 Task: Create a task  Create a new online platform for online legal consultations , assign it to team member softage.1@softage.net in the project BlueTech and update the status of the task to  At Risk , set the priority of the task to Medium
Action: Mouse moved to (62, 51)
Screenshot: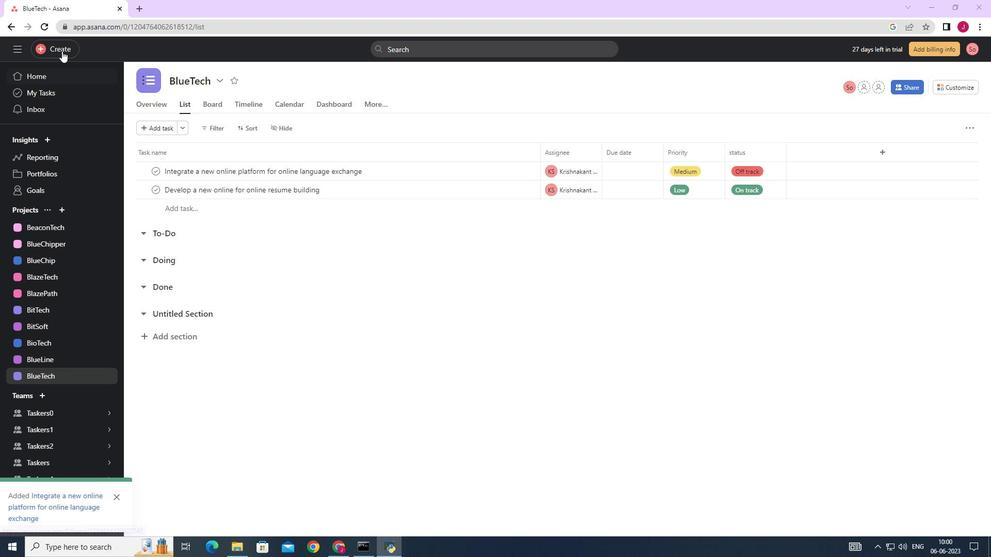 
Action: Mouse pressed left at (62, 51)
Screenshot: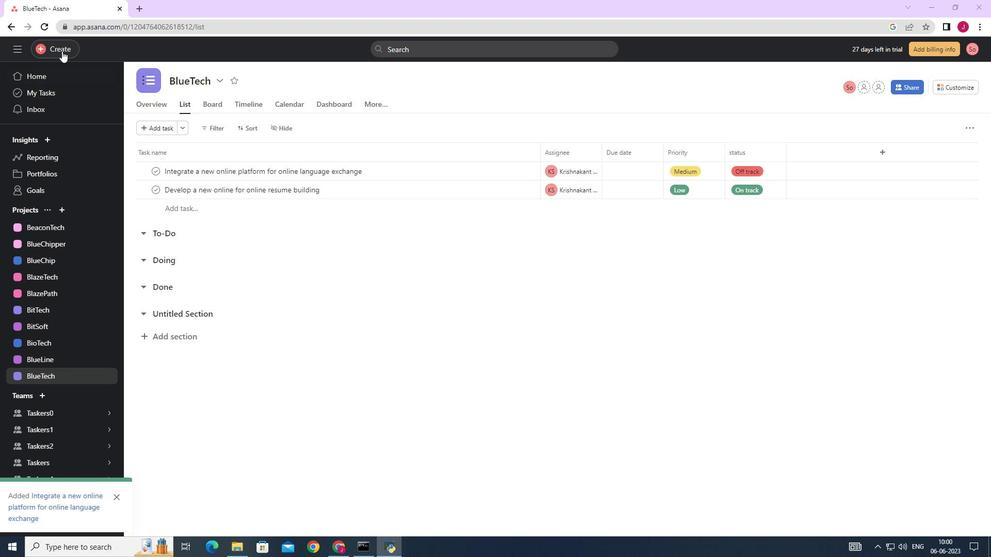 
Action: Mouse moved to (133, 54)
Screenshot: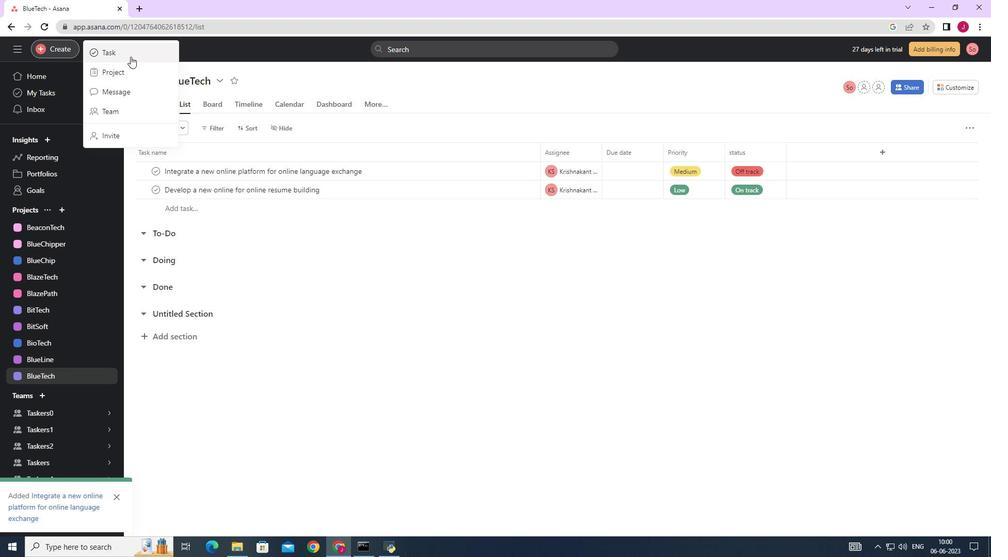 
Action: Mouse pressed left at (133, 54)
Screenshot: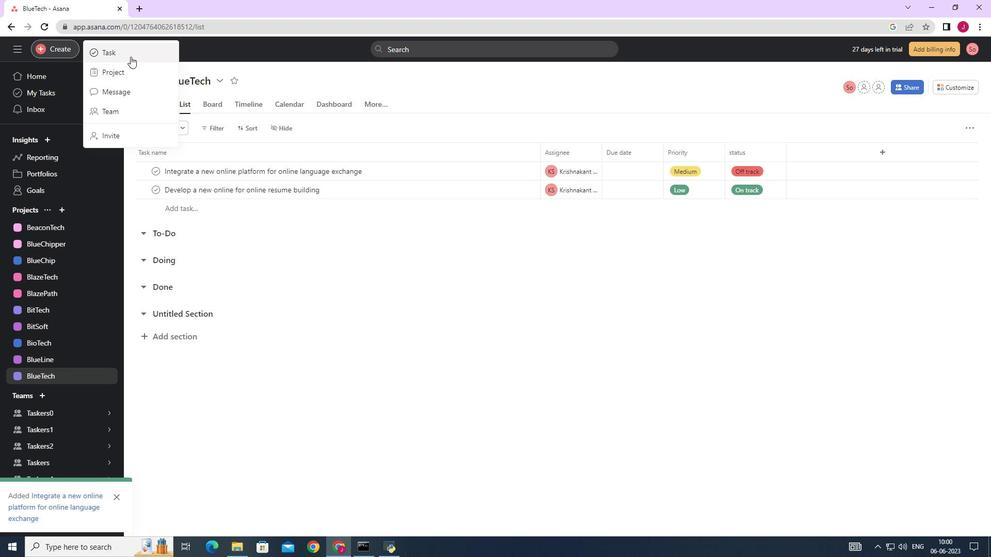 
Action: Mouse moved to (785, 340)
Screenshot: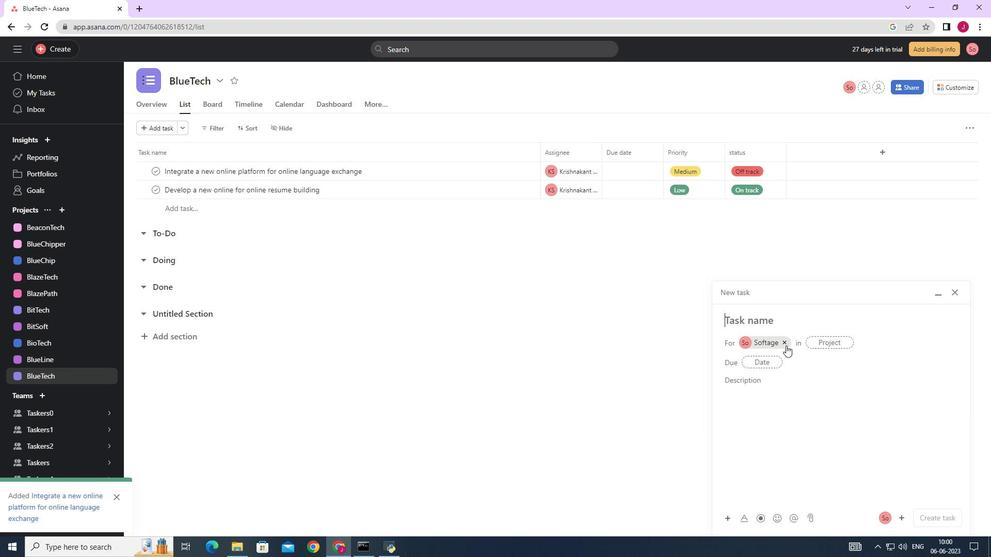 
Action: Mouse pressed left at (785, 340)
Screenshot: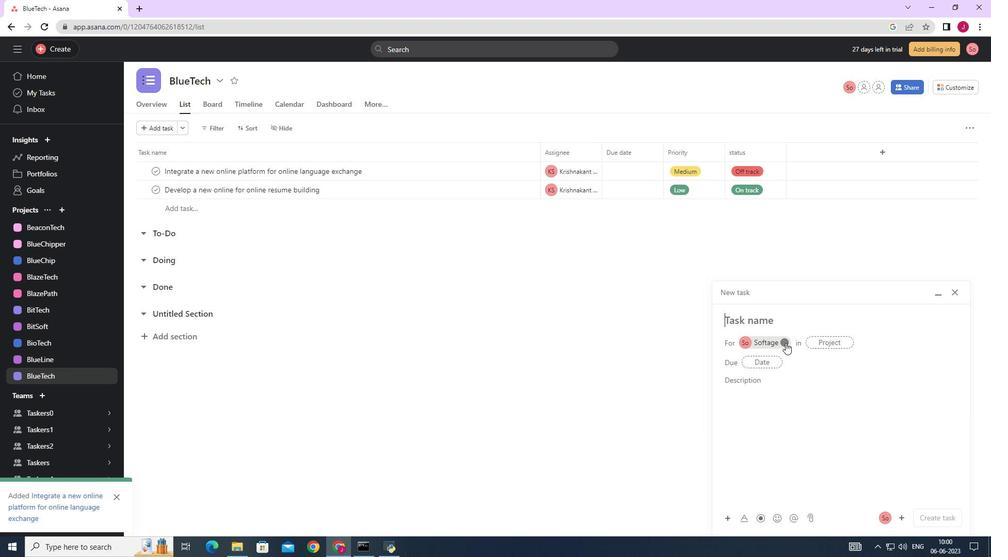 
Action: Mouse moved to (719, 346)
Screenshot: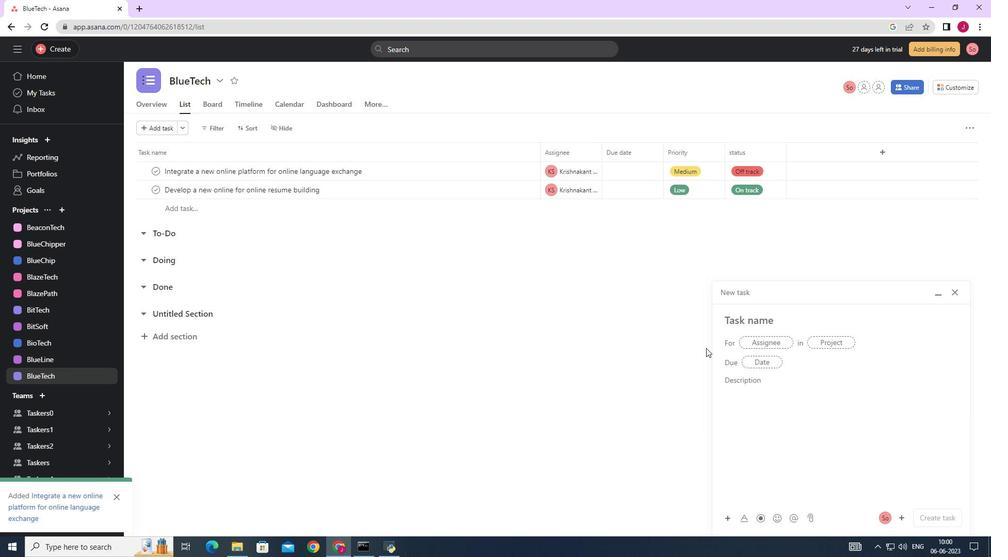 
Action: Key pressed <Key.caps_lock>C<Key.caps_lock>reate<Key.space>a<Key.space>new<Key.space>online<Key.space>platform<Key.space>for<Key.space>online<Key.space>legal<Key.space>consi<Key.backspace>ultations<Key.space>
Screenshot: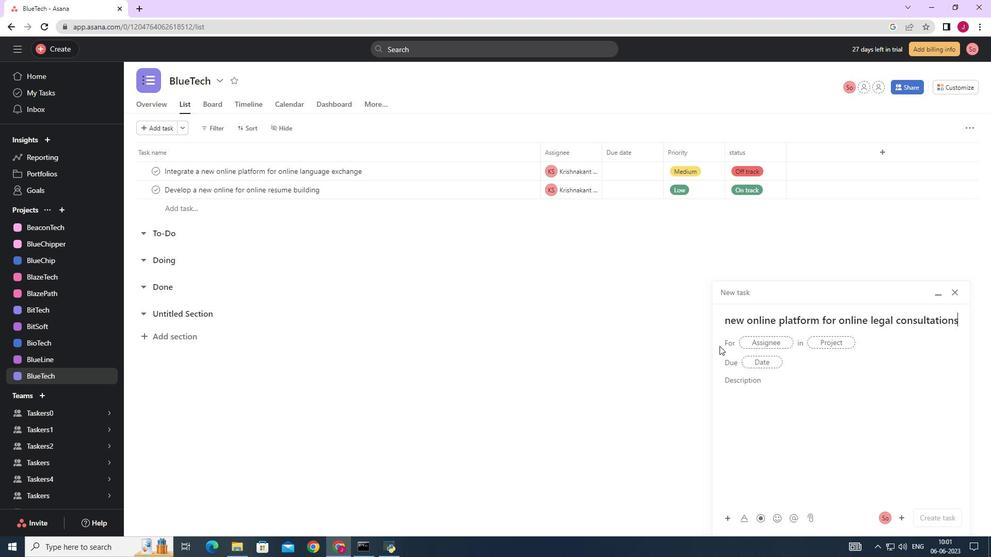 
Action: Mouse moved to (760, 342)
Screenshot: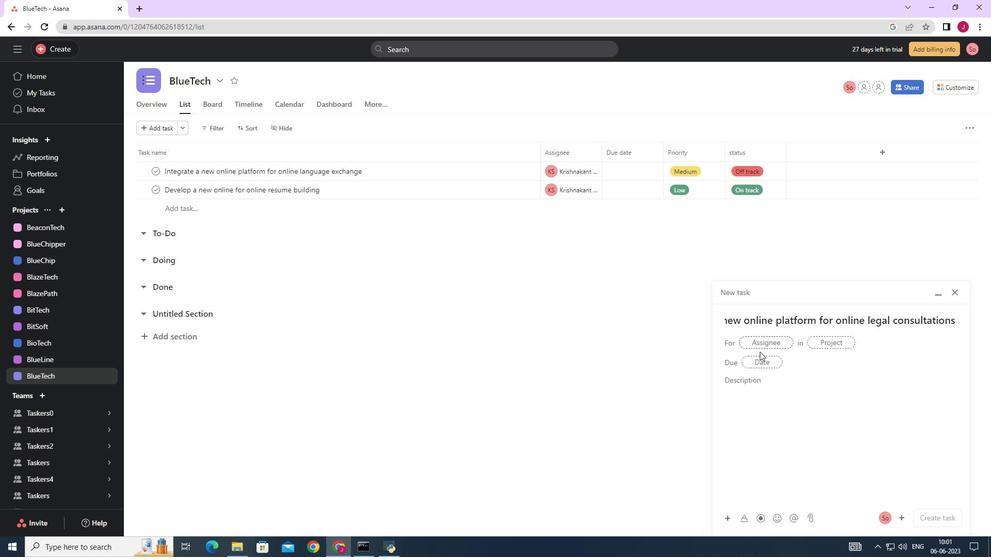
Action: Mouse pressed left at (760, 342)
Screenshot: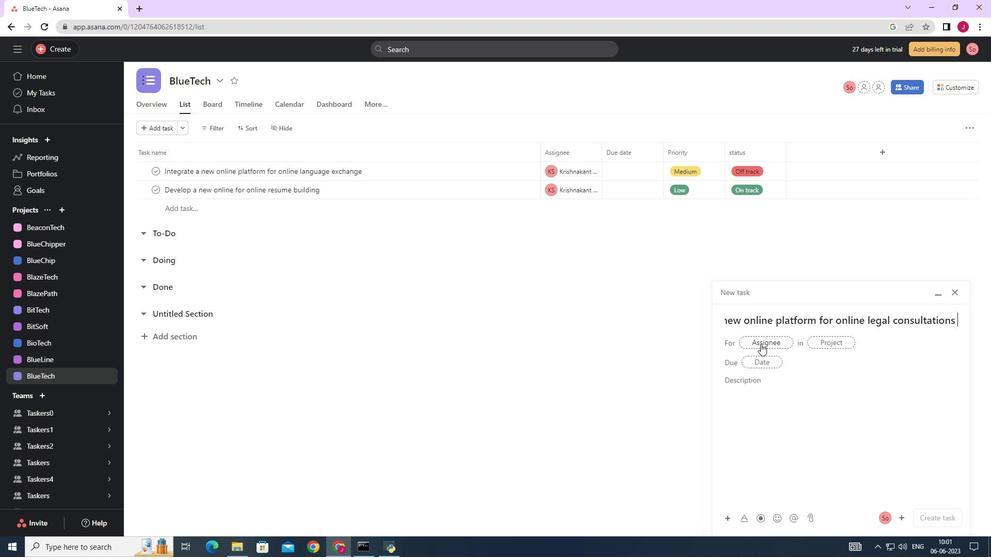 
Action: Mouse moved to (759, 342)
Screenshot: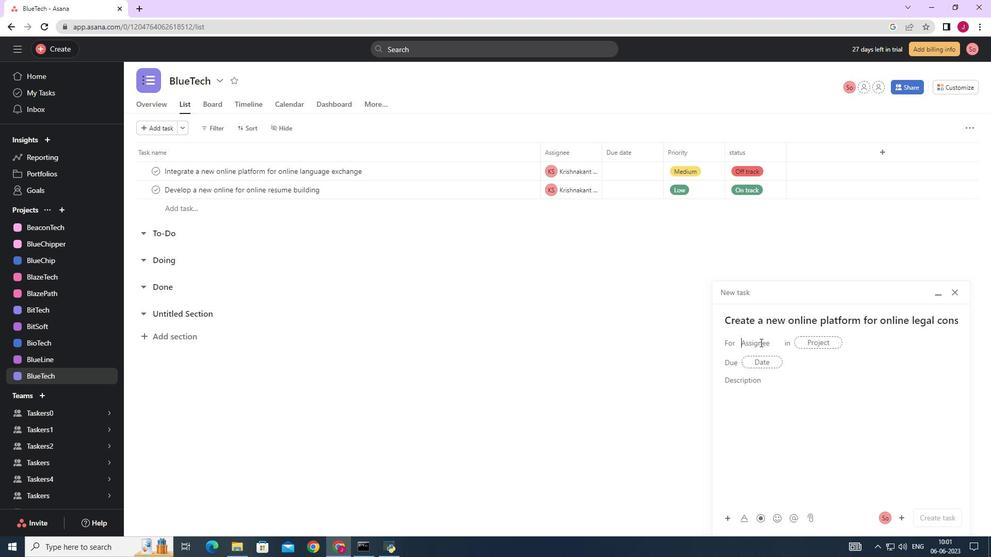 
Action: Key pressed softage.1
Screenshot: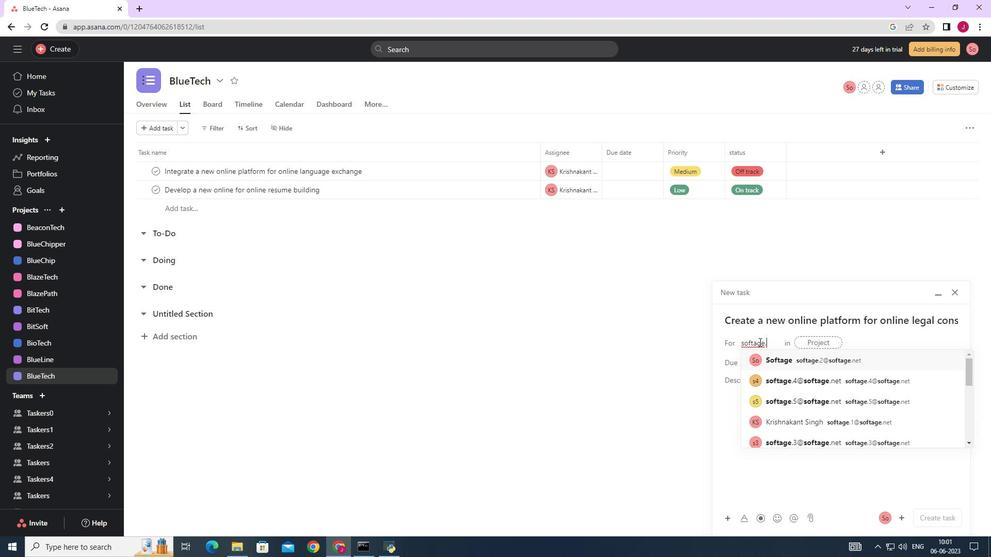 
Action: Mouse moved to (775, 359)
Screenshot: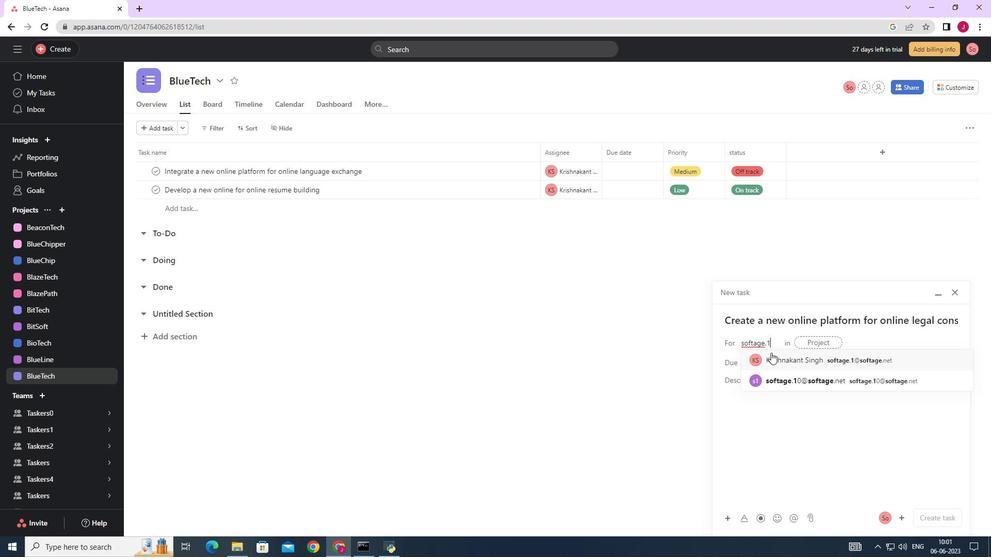 
Action: Mouse pressed left at (775, 359)
Screenshot: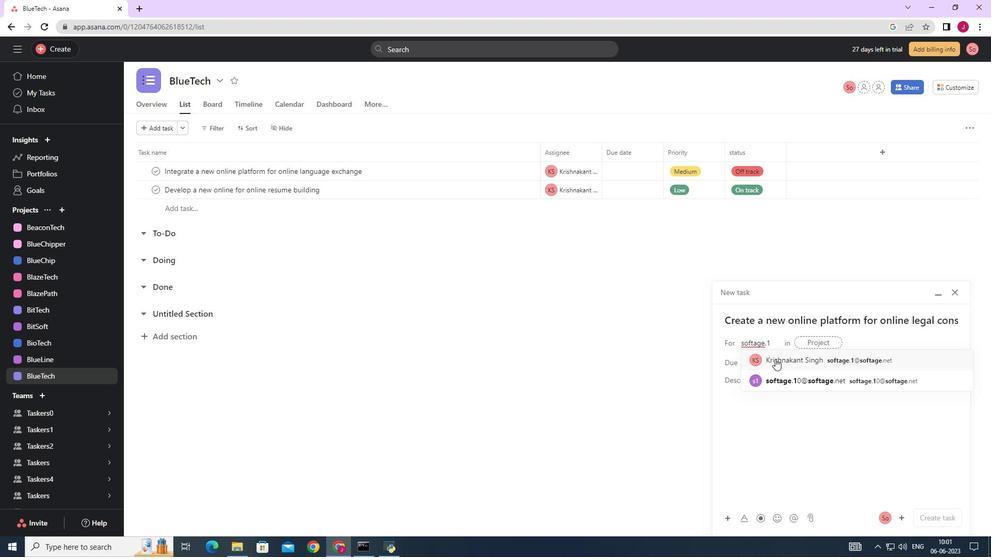 
Action: Mouse moved to (656, 361)
Screenshot: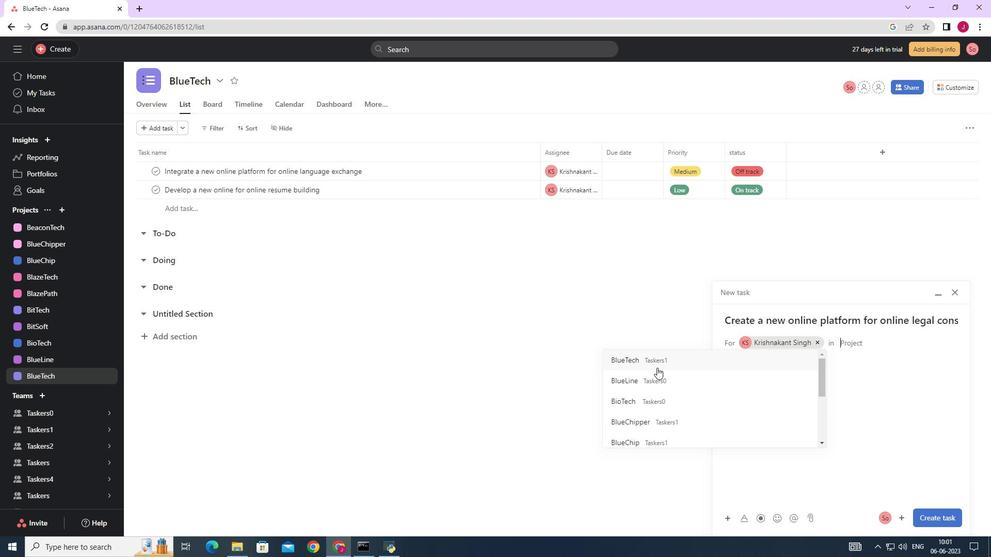 
Action: Mouse pressed left at (656, 361)
Screenshot: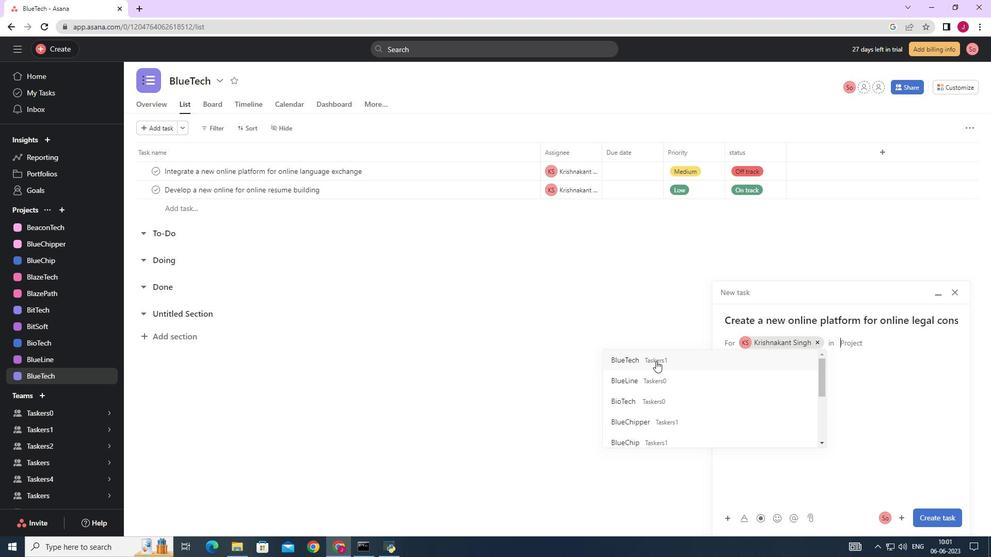 
Action: Mouse moved to (775, 384)
Screenshot: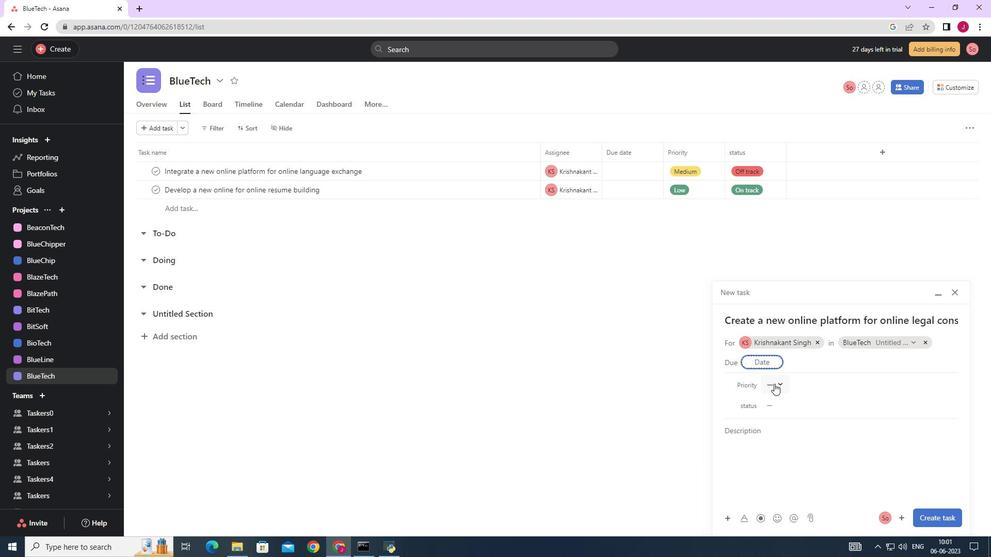 
Action: Mouse pressed left at (775, 384)
Screenshot: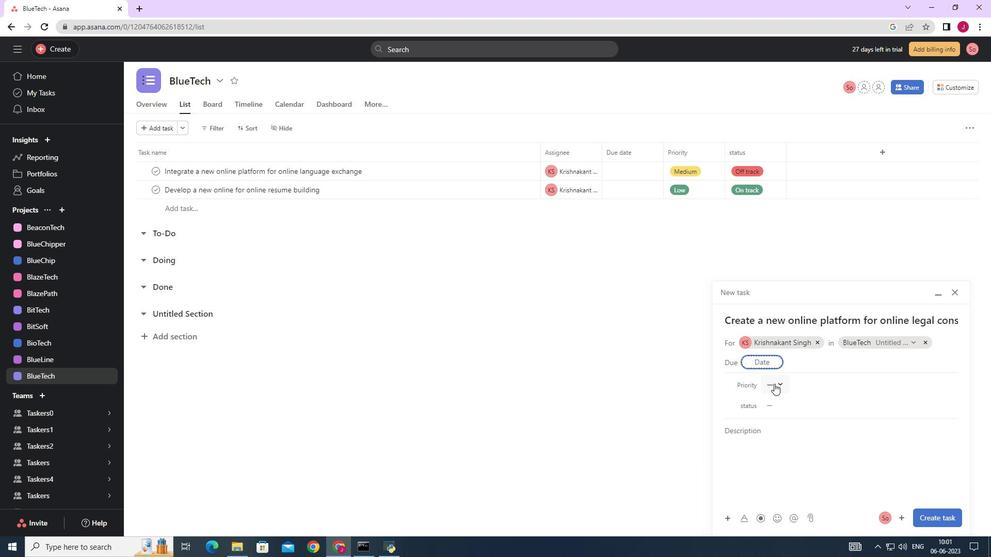 
Action: Mouse moved to (799, 437)
Screenshot: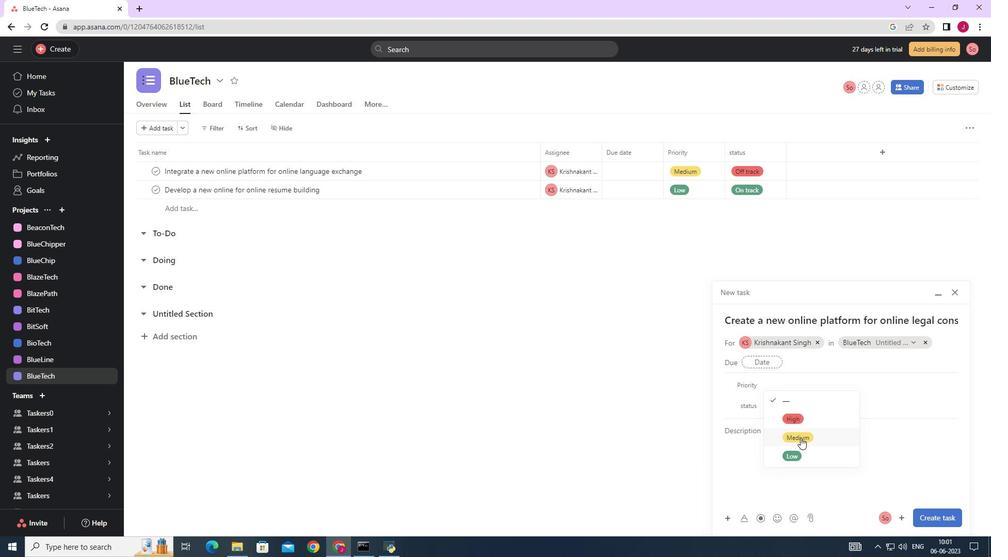 
Action: Mouse pressed left at (799, 437)
Screenshot: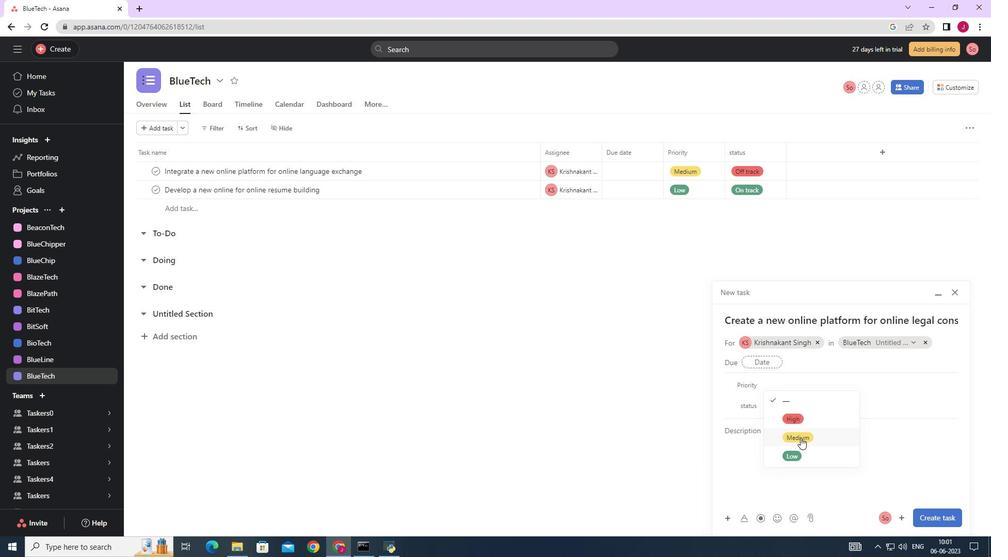 
Action: Mouse moved to (784, 403)
Screenshot: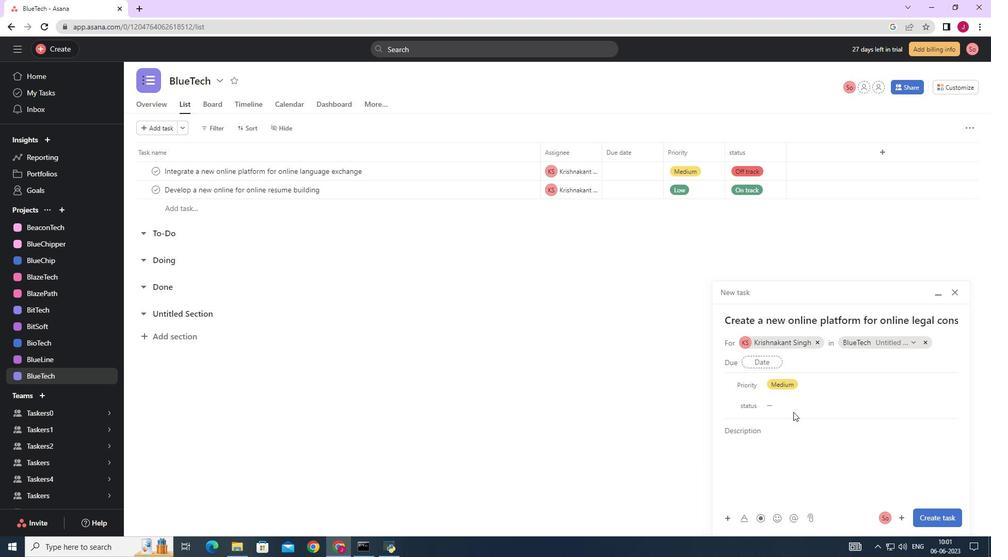 
Action: Mouse pressed left at (784, 403)
Screenshot: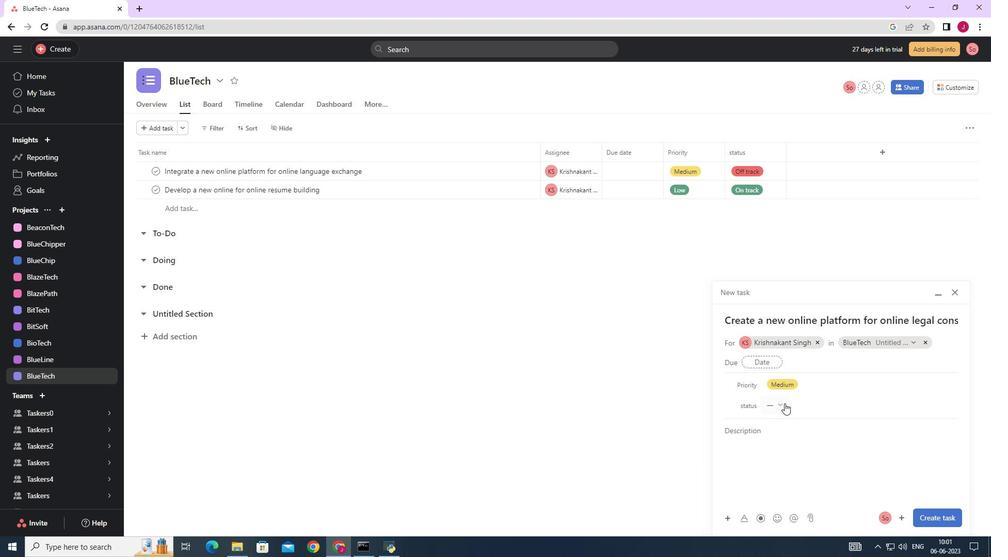 
Action: Mouse moved to (798, 476)
Screenshot: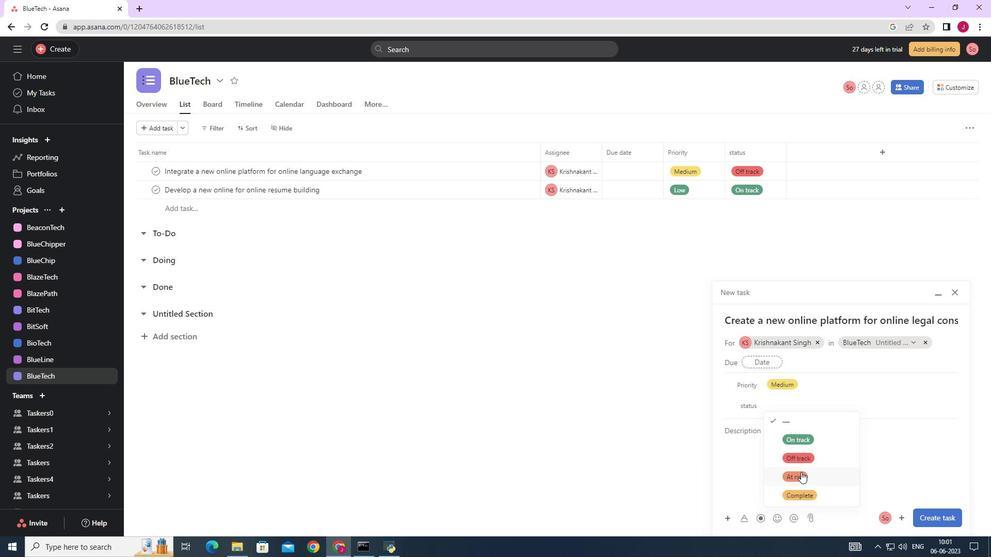 
Action: Mouse pressed left at (798, 476)
Screenshot: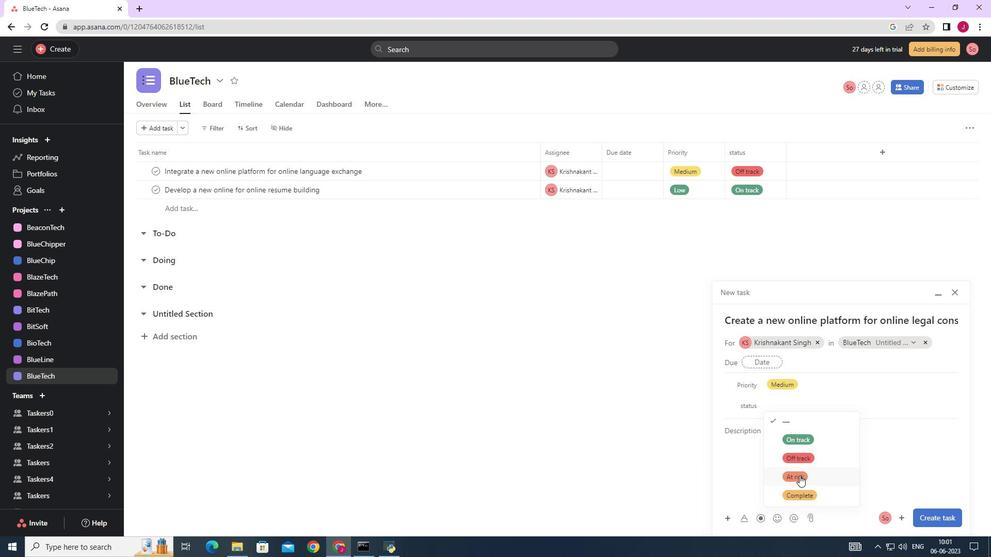 
Action: Mouse moved to (934, 519)
Screenshot: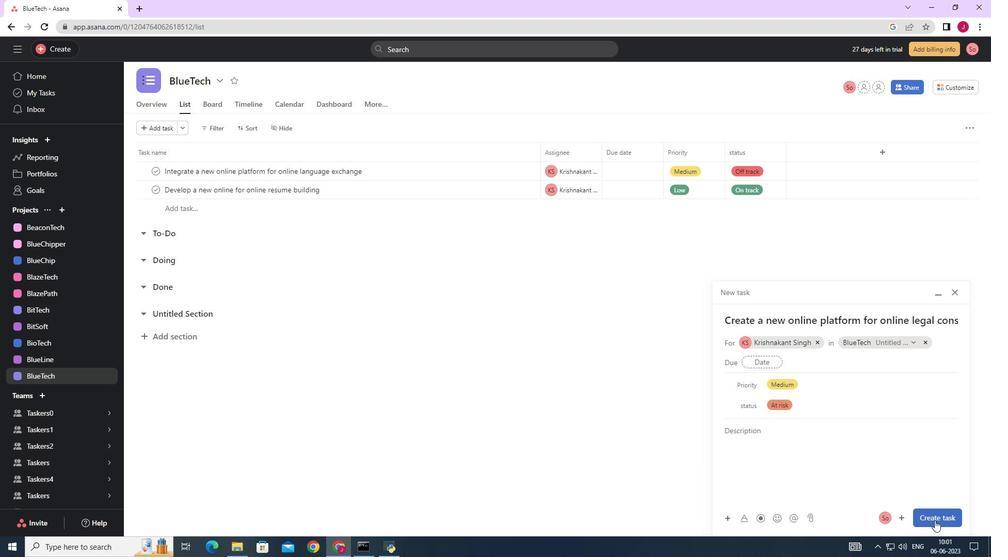 
Action: Mouse pressed left at (934, 519)
Screenshot: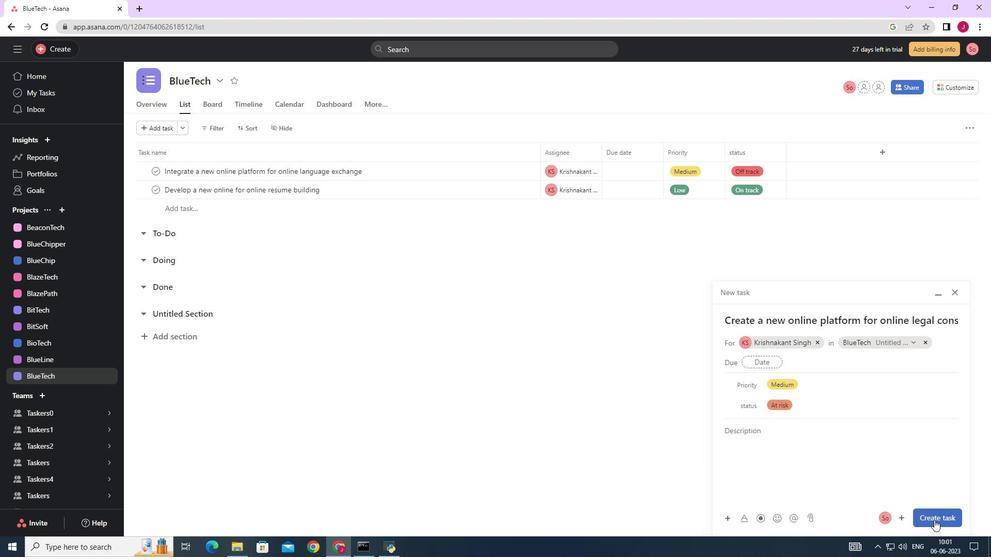 
Action: Mouse moved to (880, 494)
Screenshot: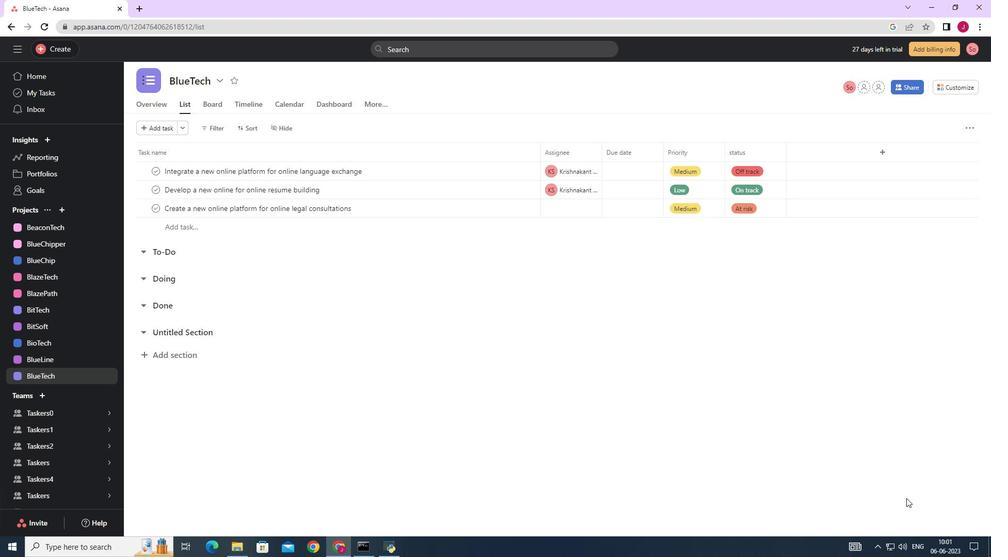 
